 Task: Change the language to Dansk.
Action: Mouse moved to (57, 98)
Screenshot: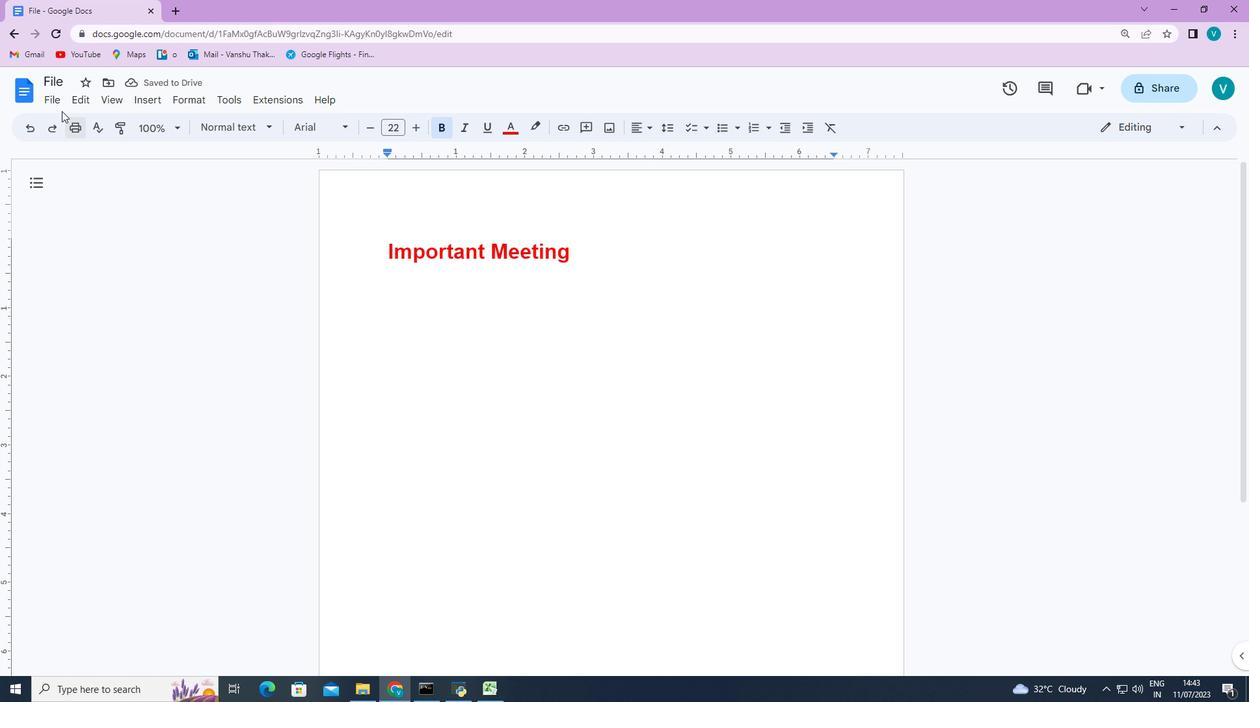 
Action: Mouse pressed left at (57, 98)
Screenshot: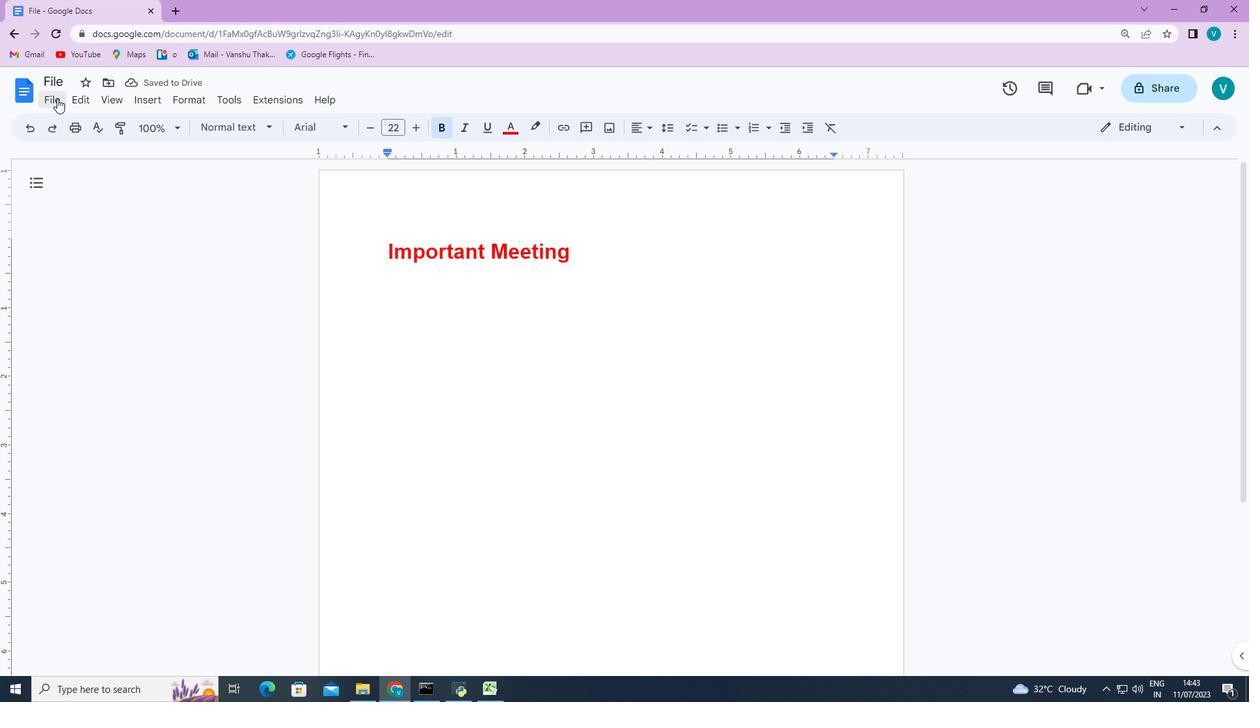 
Action: Mouse moved to (104, 469)
Screenshot: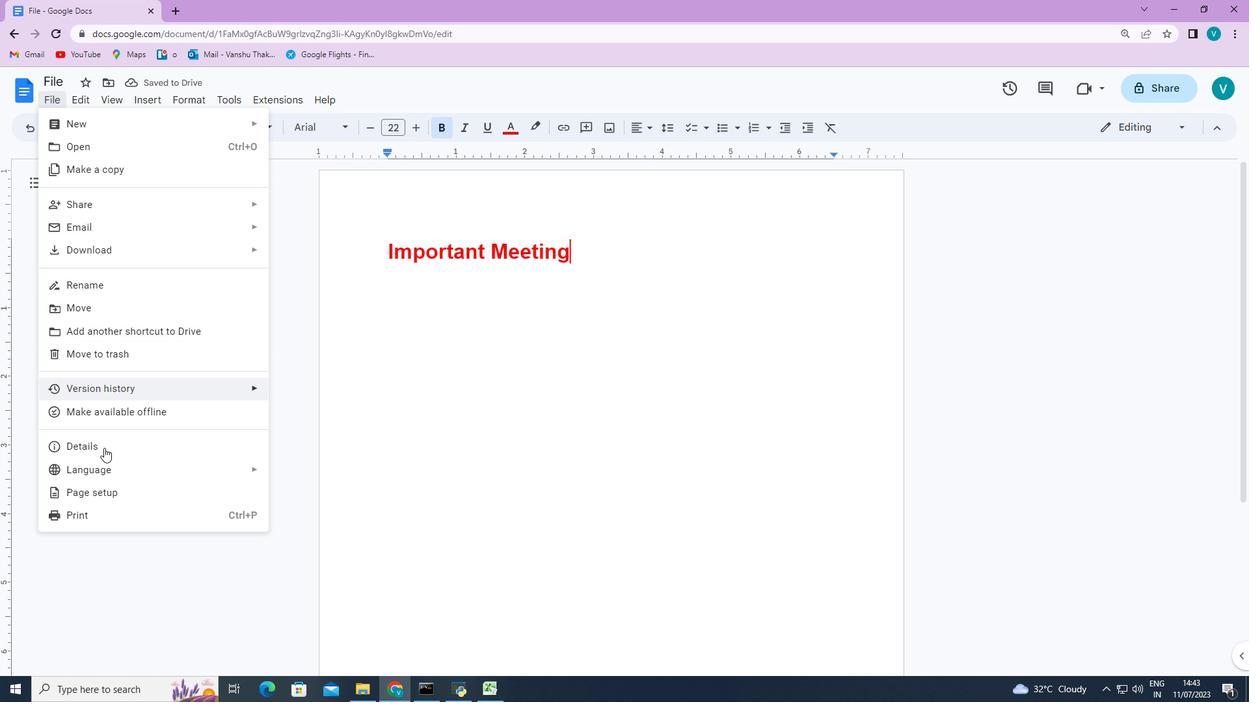 
Action: Mouse pressed left at (104, 469)
Screenshot: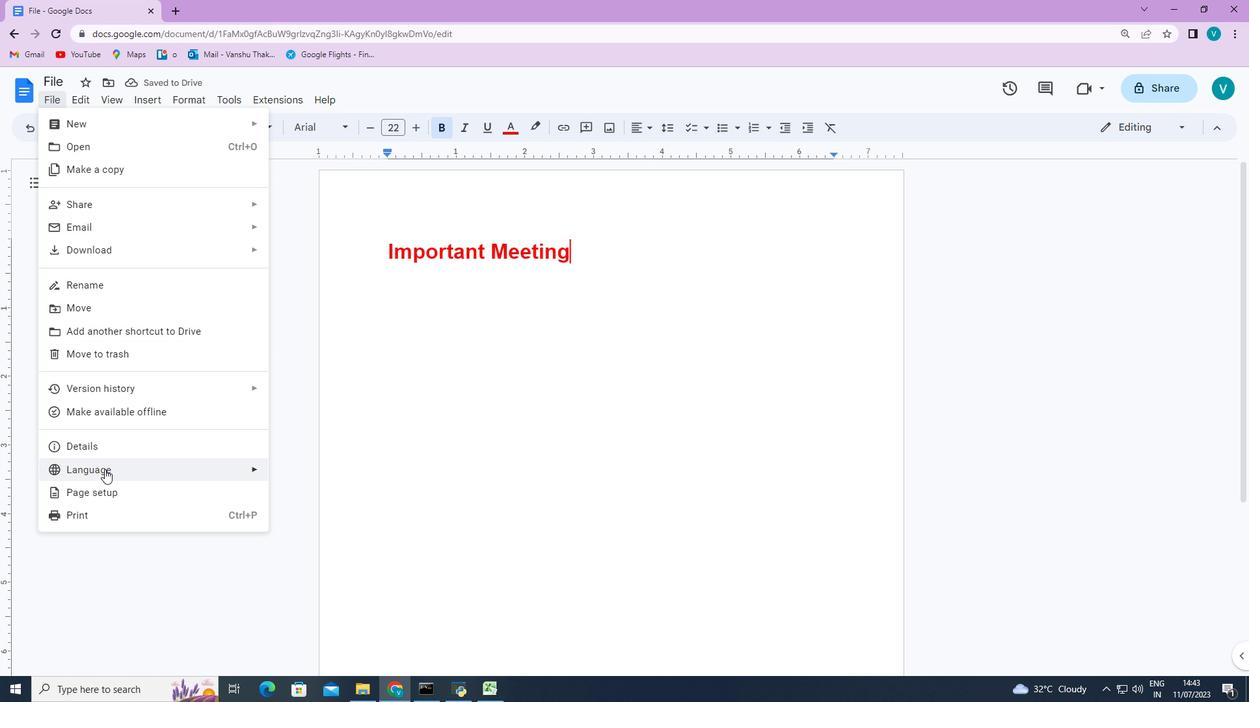 
Action: Mouse moved to (306, 431)
Screenshot: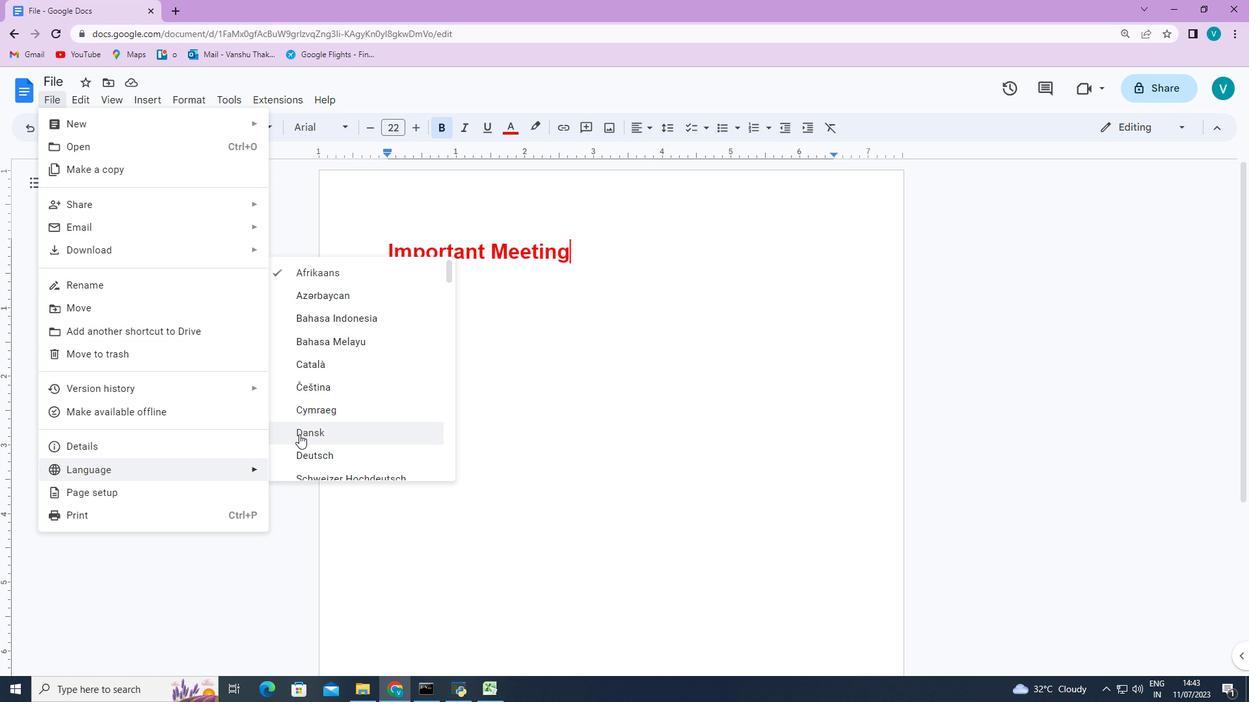 
Action: Mouse pressed left at (306, 431)
Screenshot: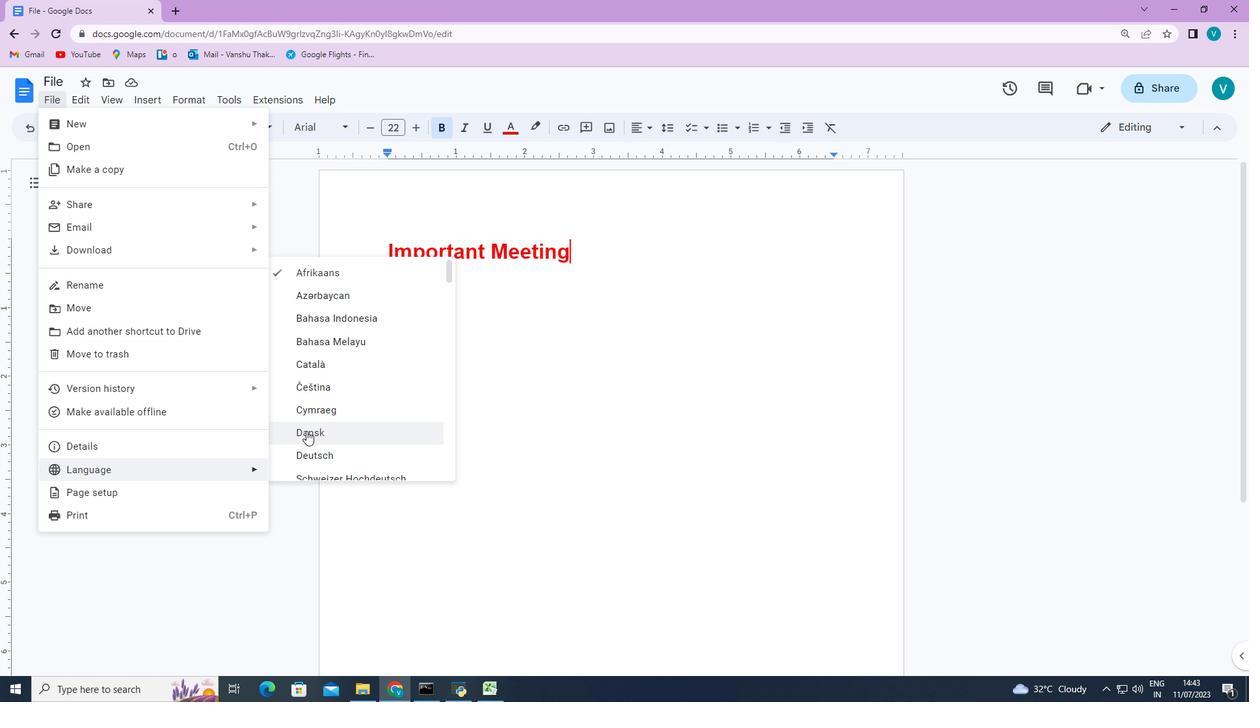 
Action: Mouse moved to (306, 430)
Screenshot: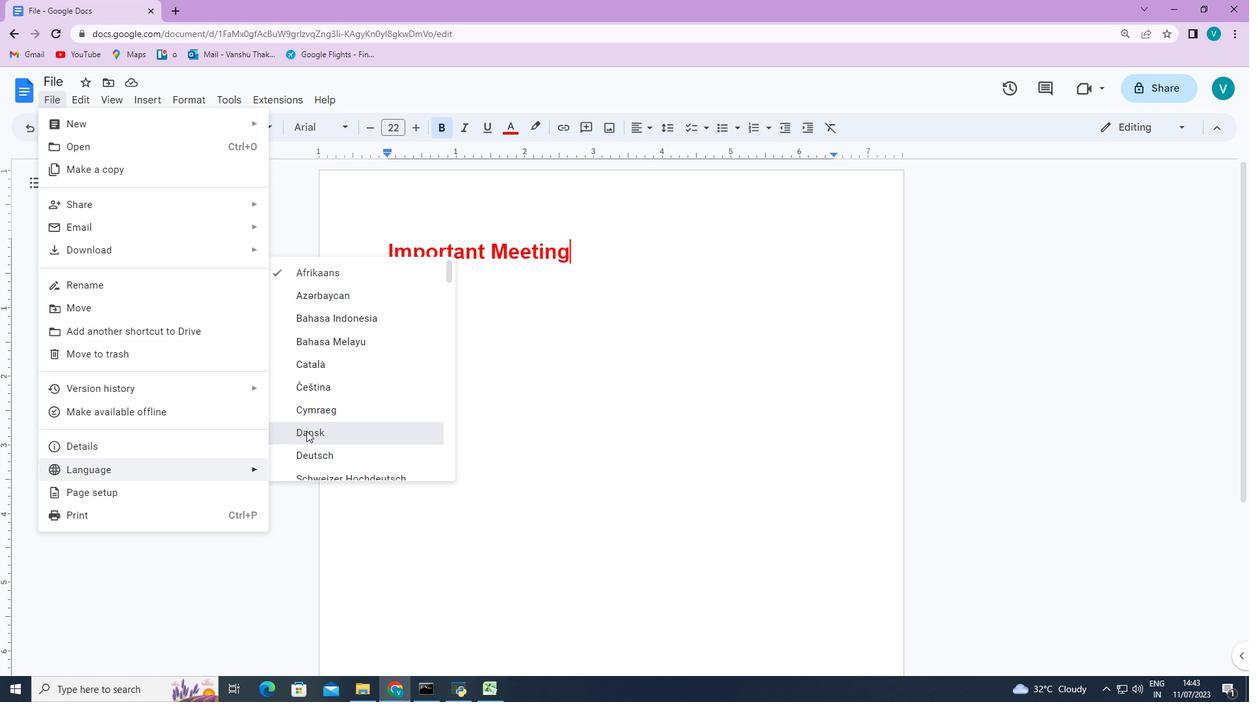 
